 Task: Create in the project TransportWorks in Backlog an issue 'Performance issues with database queries', assign it to team member softage.1@softage.net and change the status to IN PROGRESS.
Action: Mouse moved to (254, 68)
Screenshot: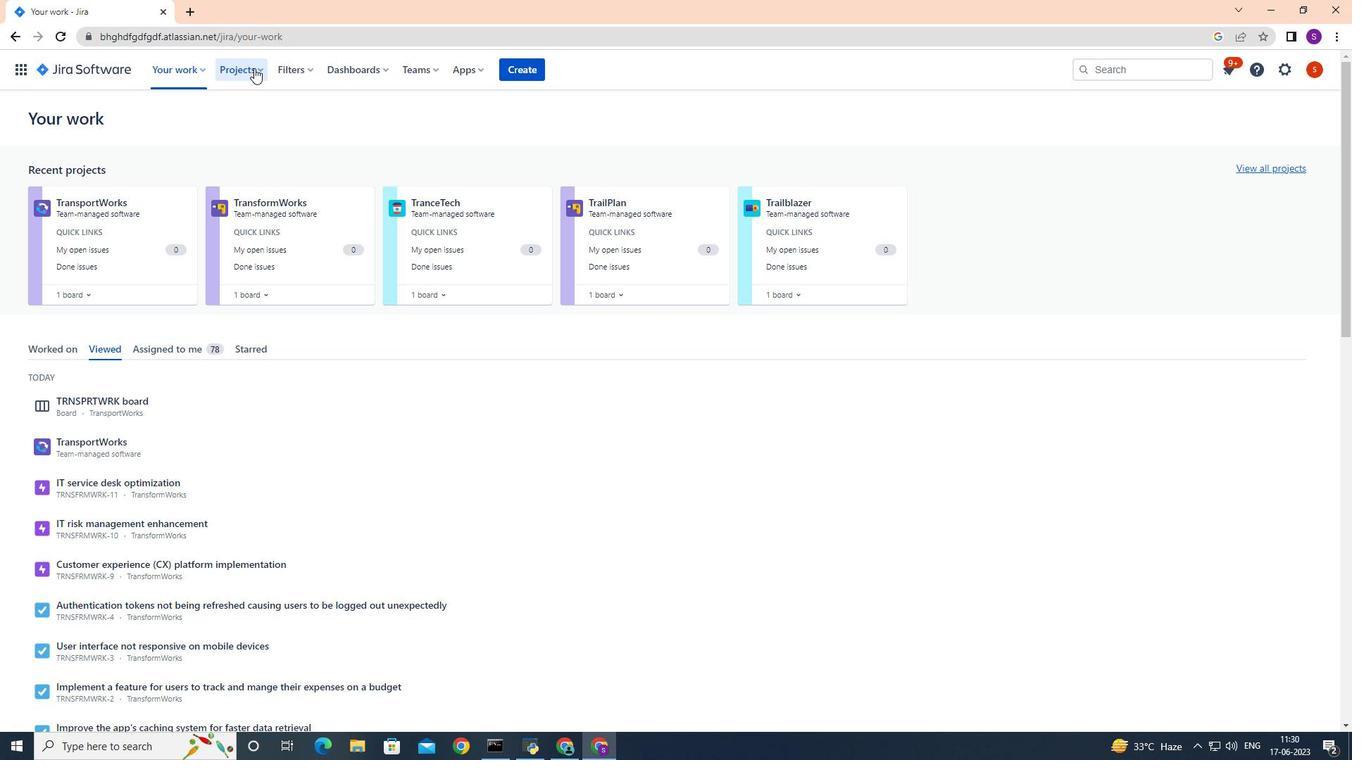 
Action: Mouse pressed left at (254, 68)
Screenshot: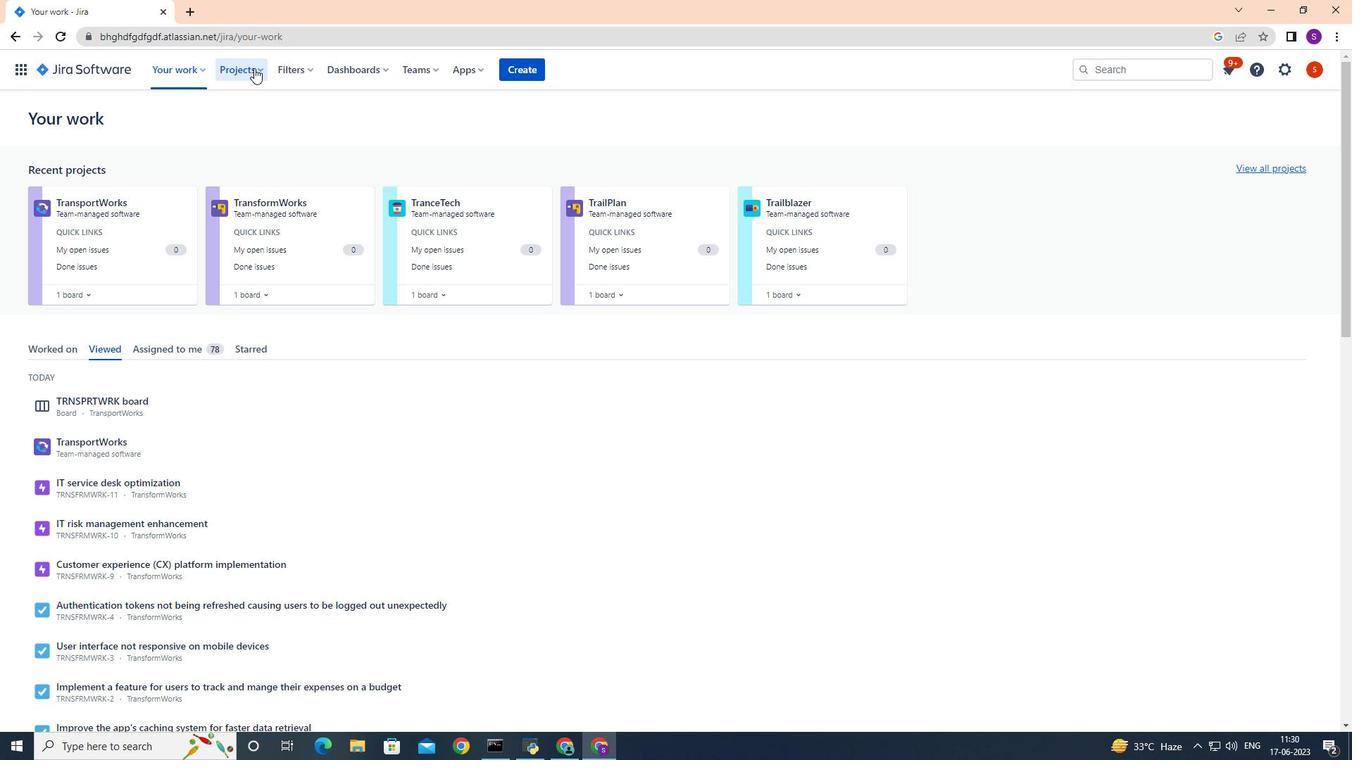 
Action: Mouse moved to (273, 126)
Screenshot: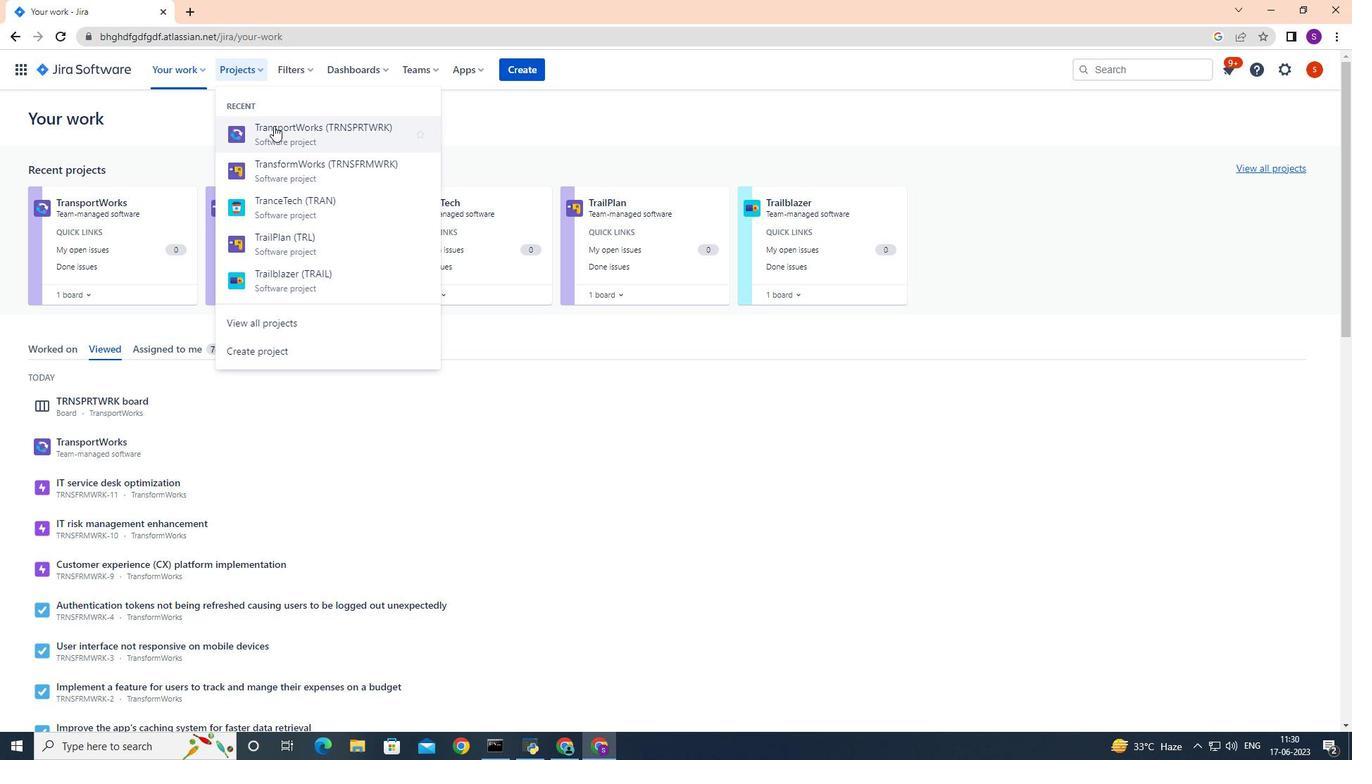 
Action: Mouse pressed left at (273, 126)
Screenshot: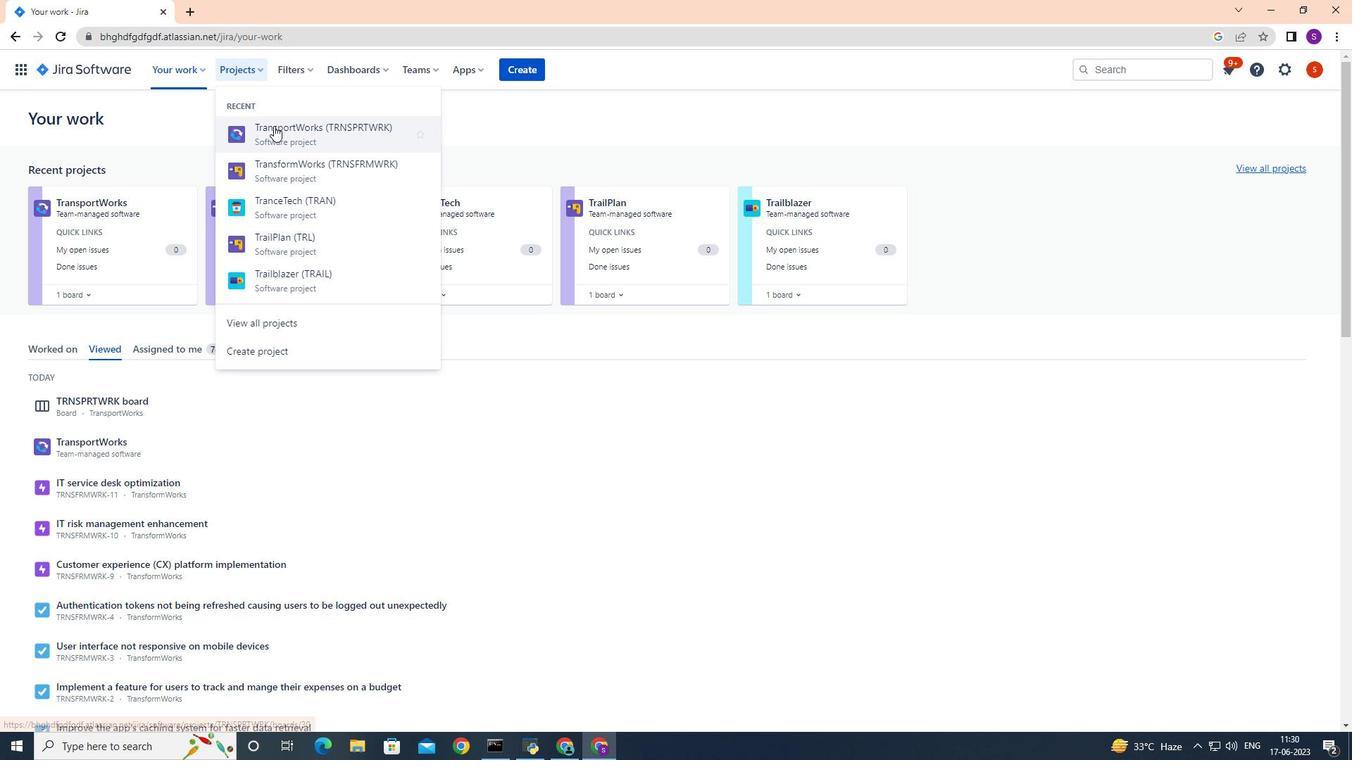 
Action: Mouse moved to (106, 216)
Screenshot: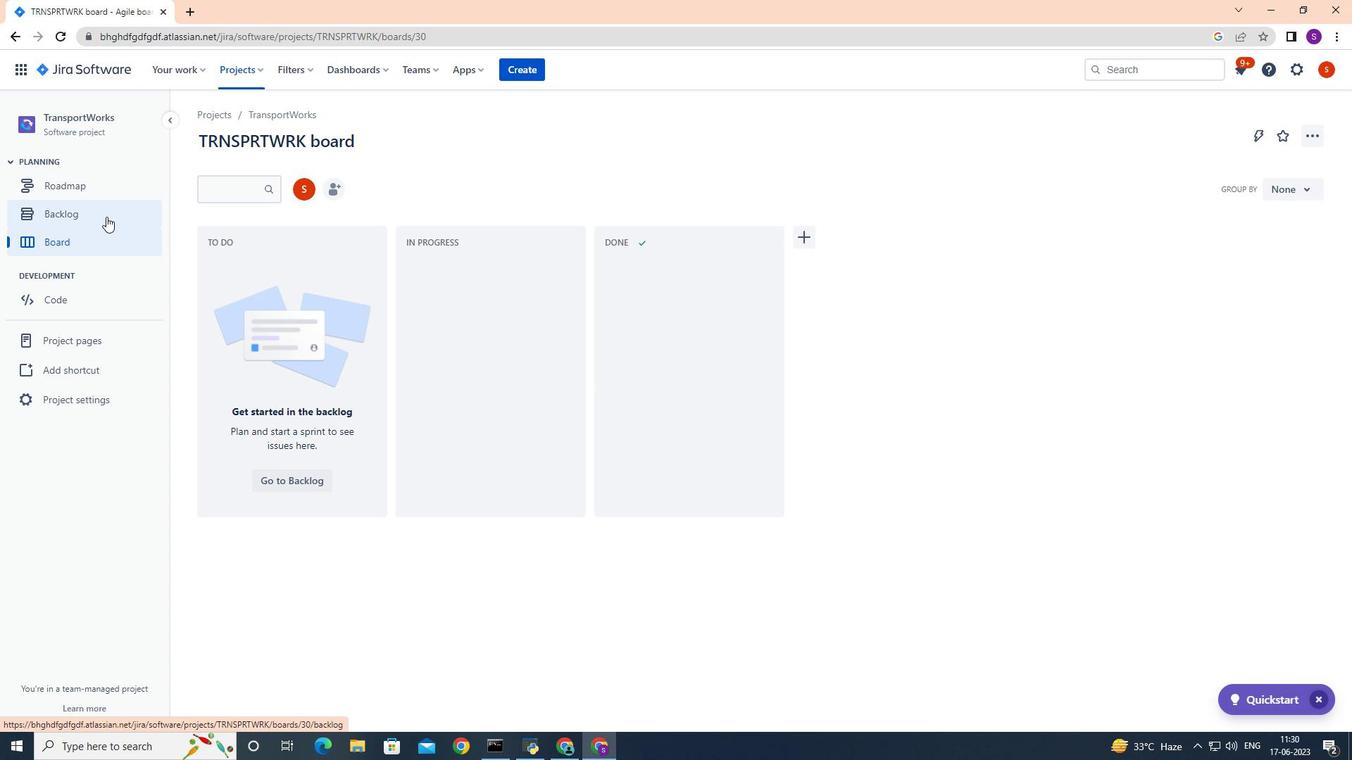 
Action: Mouse pressed left at (106, 216)
Screenshot: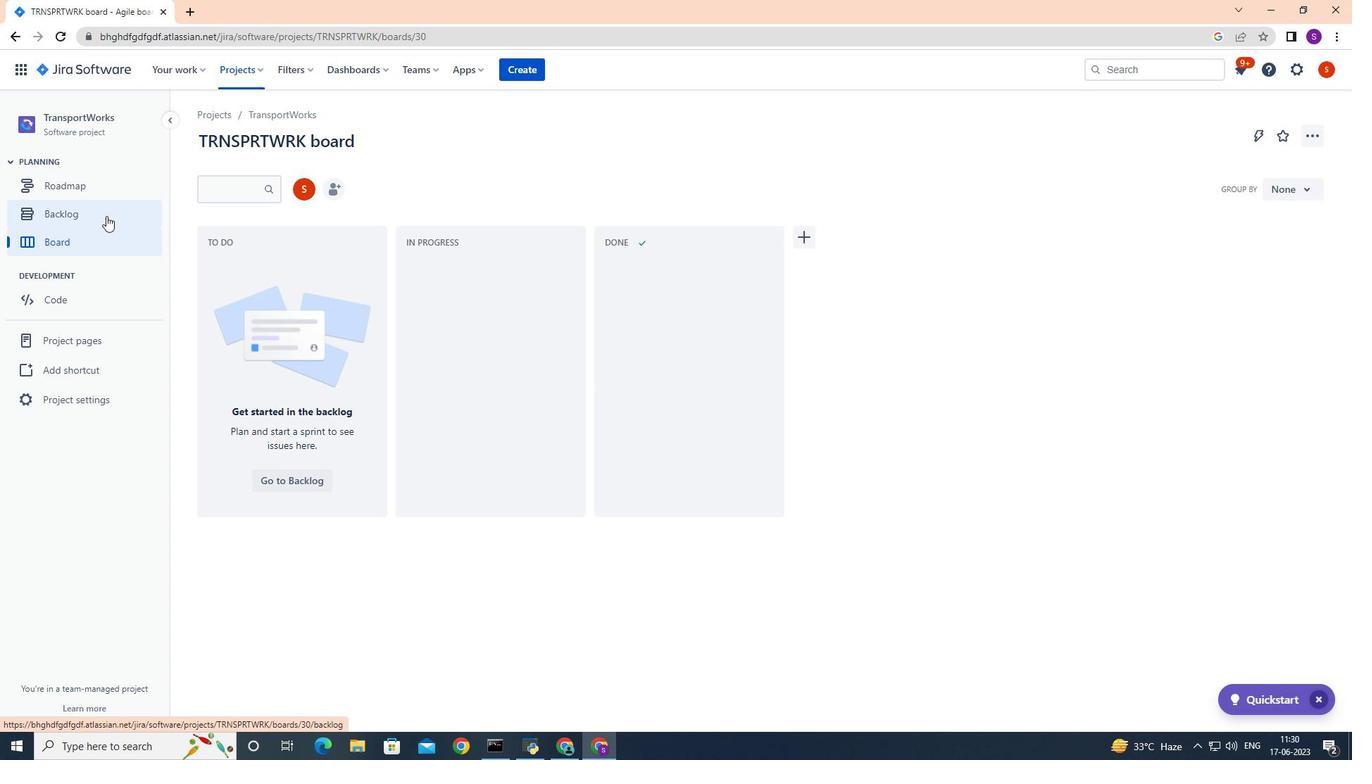 
Action: Mouse moved to (328, 298)
Screenshot: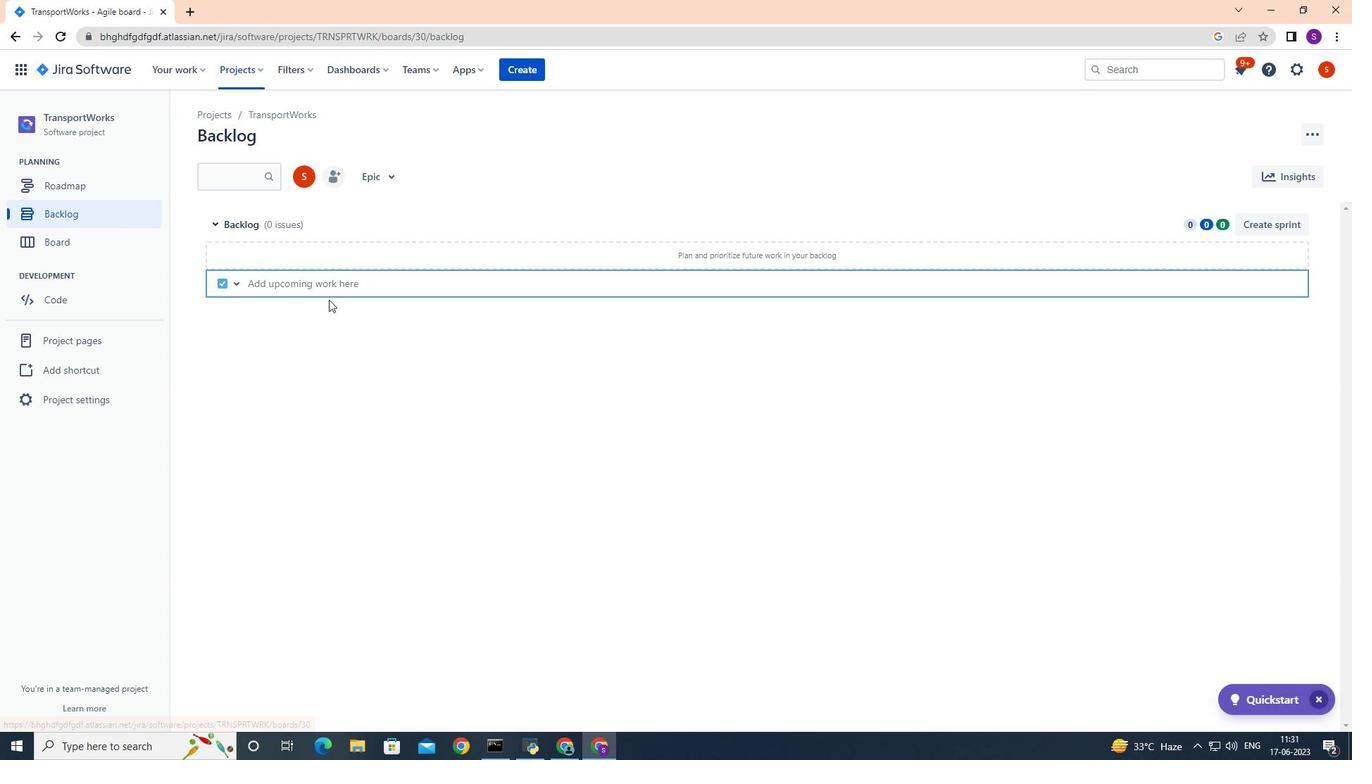 
Action: Key pressed <Key.shift>Performance<Key.space>issues<Key.space>with<Key.space>database<Key.space>queries<Key.enter>
Screenshot: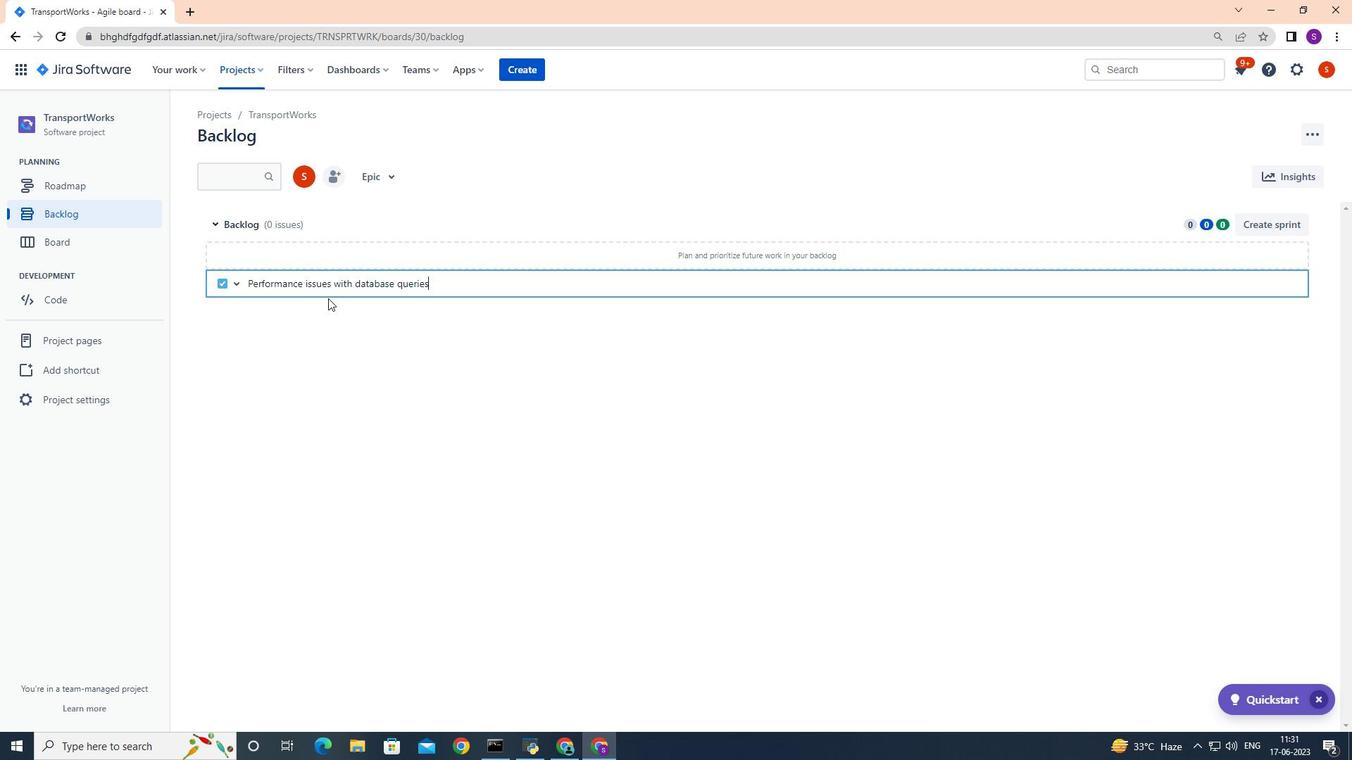 
Action: Mouse moved to (1267, 257)
Screenshot: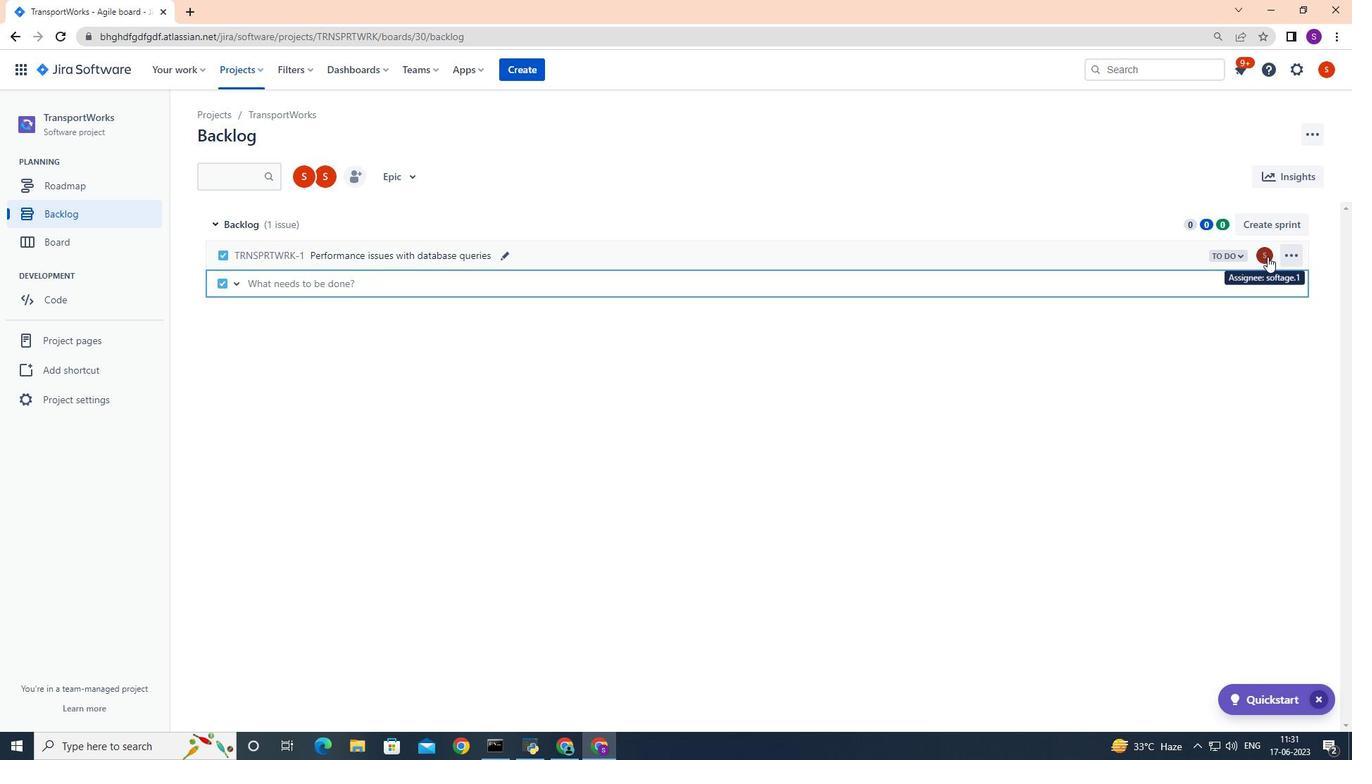 
Action: Mouse pressed left at (1267, 257)
Screenshot: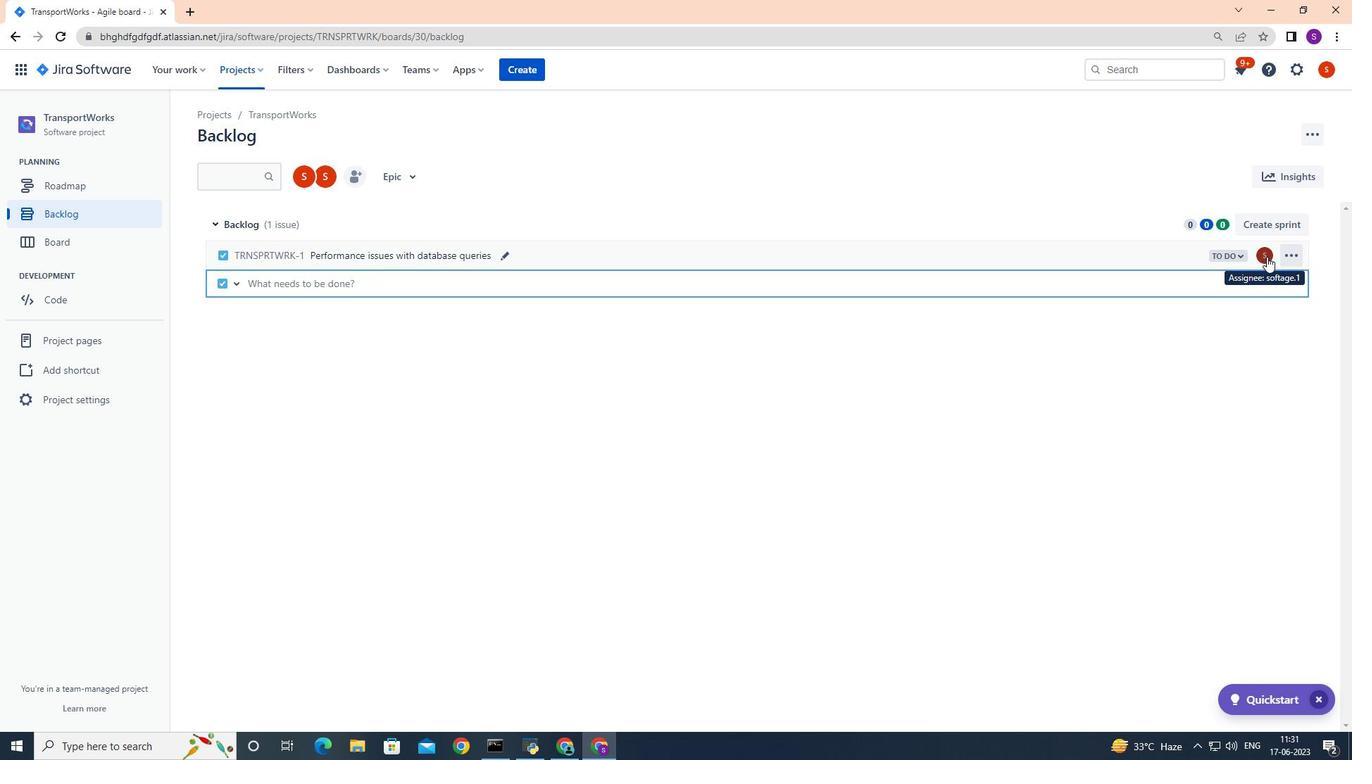 
Action: Mouse moved to (1266, 257)
Screenshot: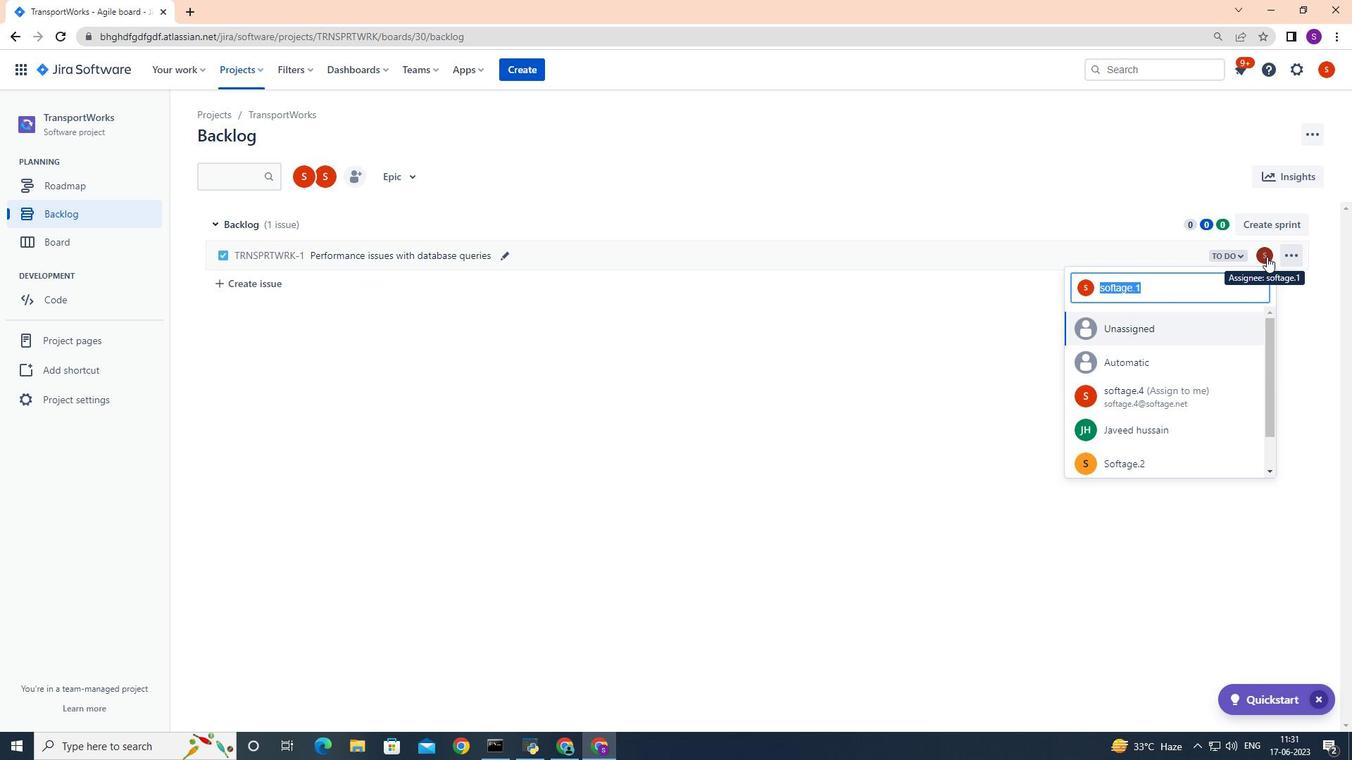 
Action: Key pressed softagew<Key.backspace>1
Screenshot: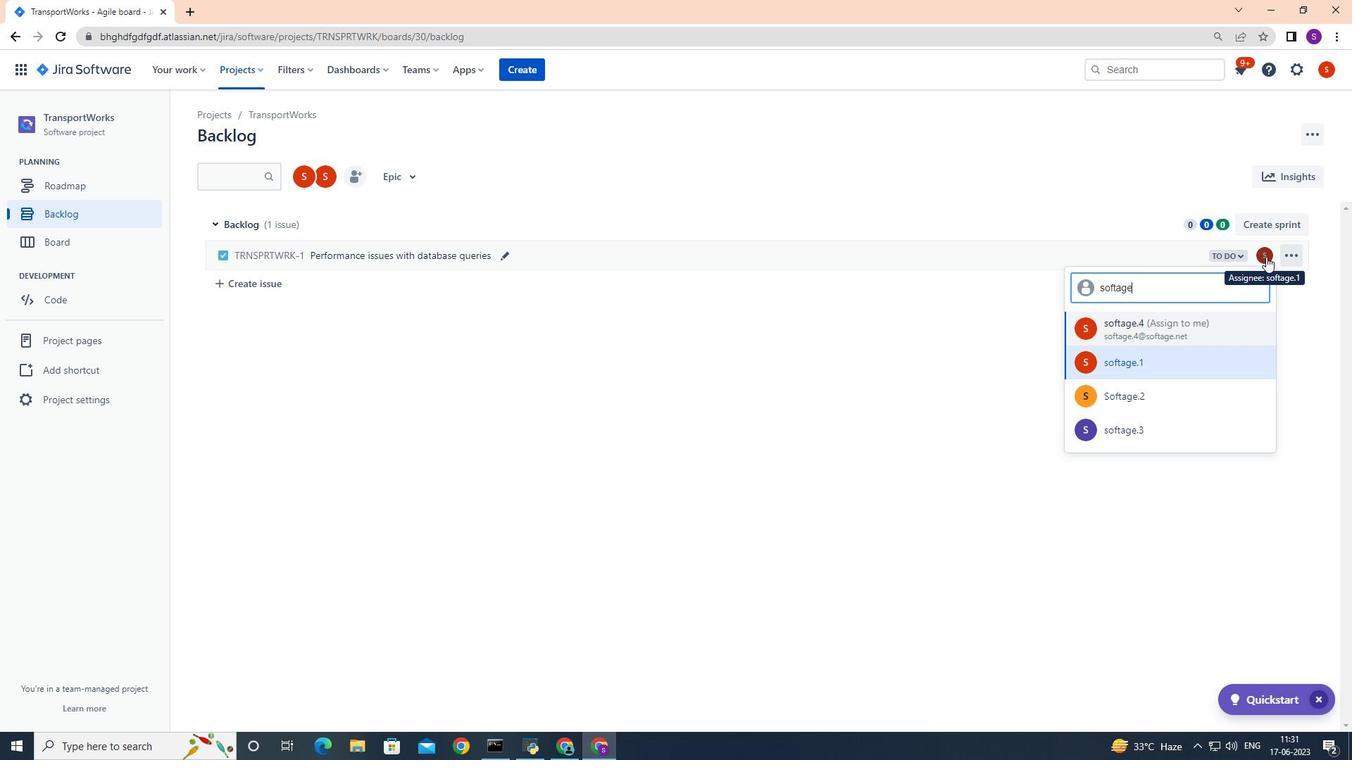 
Action: Mouse moved to (1179, 269)
Screenshot: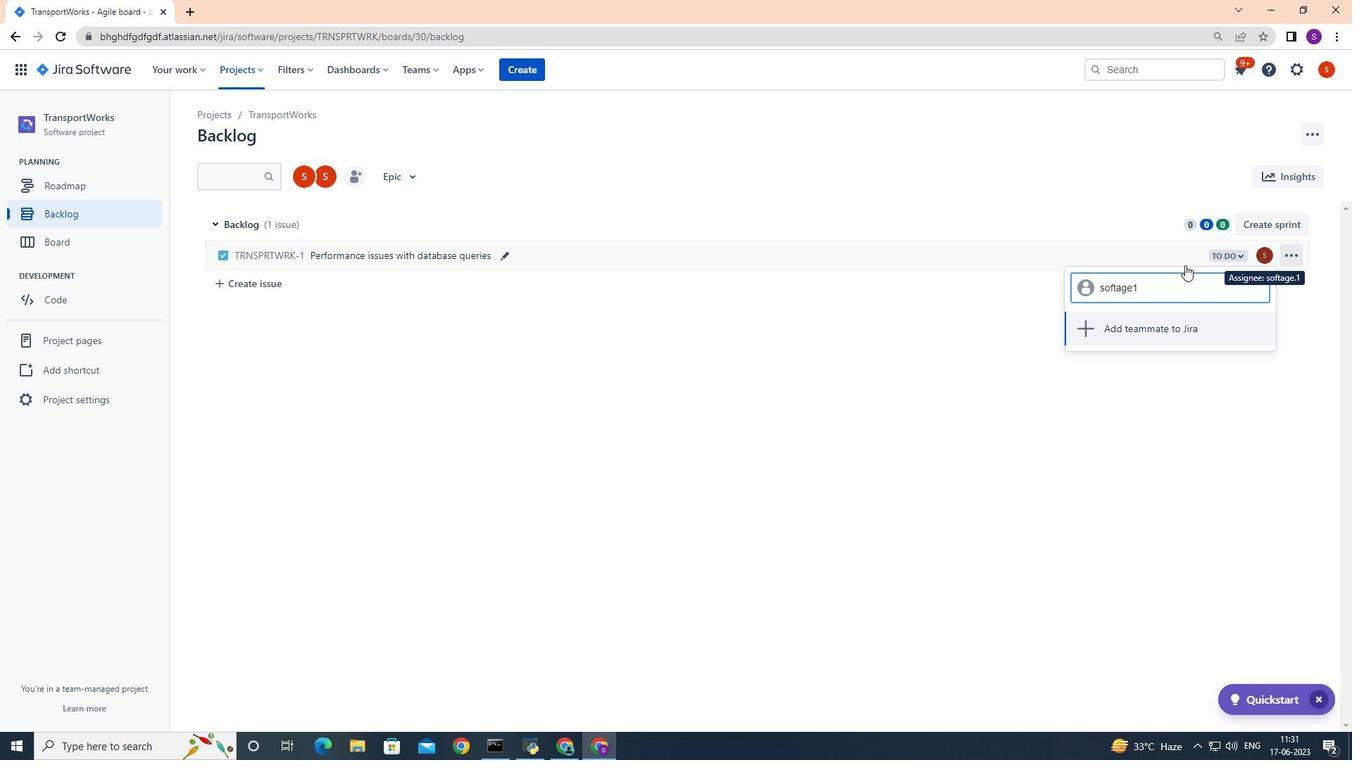 
Action: Key pressed <Key.backspace><Key.backspace><Key.backspace>ge.1
Screenshot: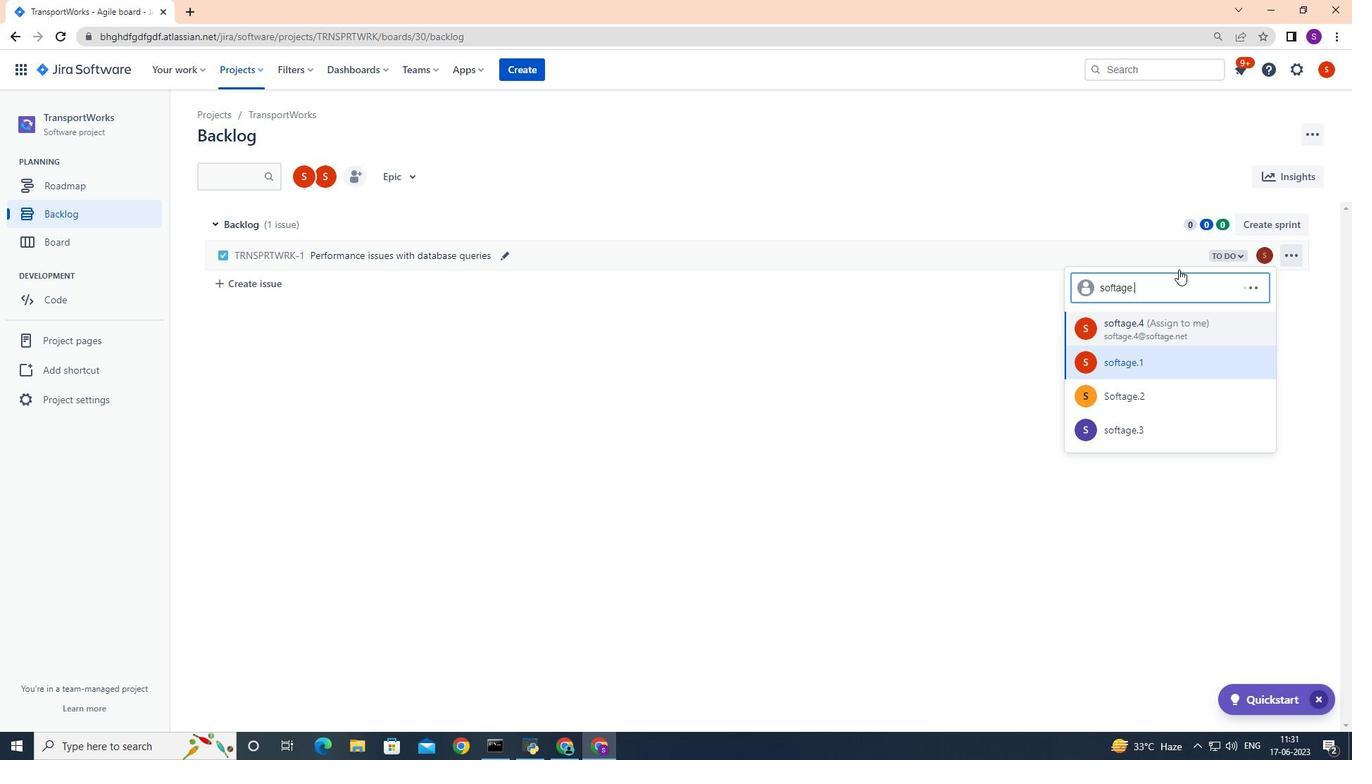 
Action: Mouse moved to (1160, 362)
Screenshot: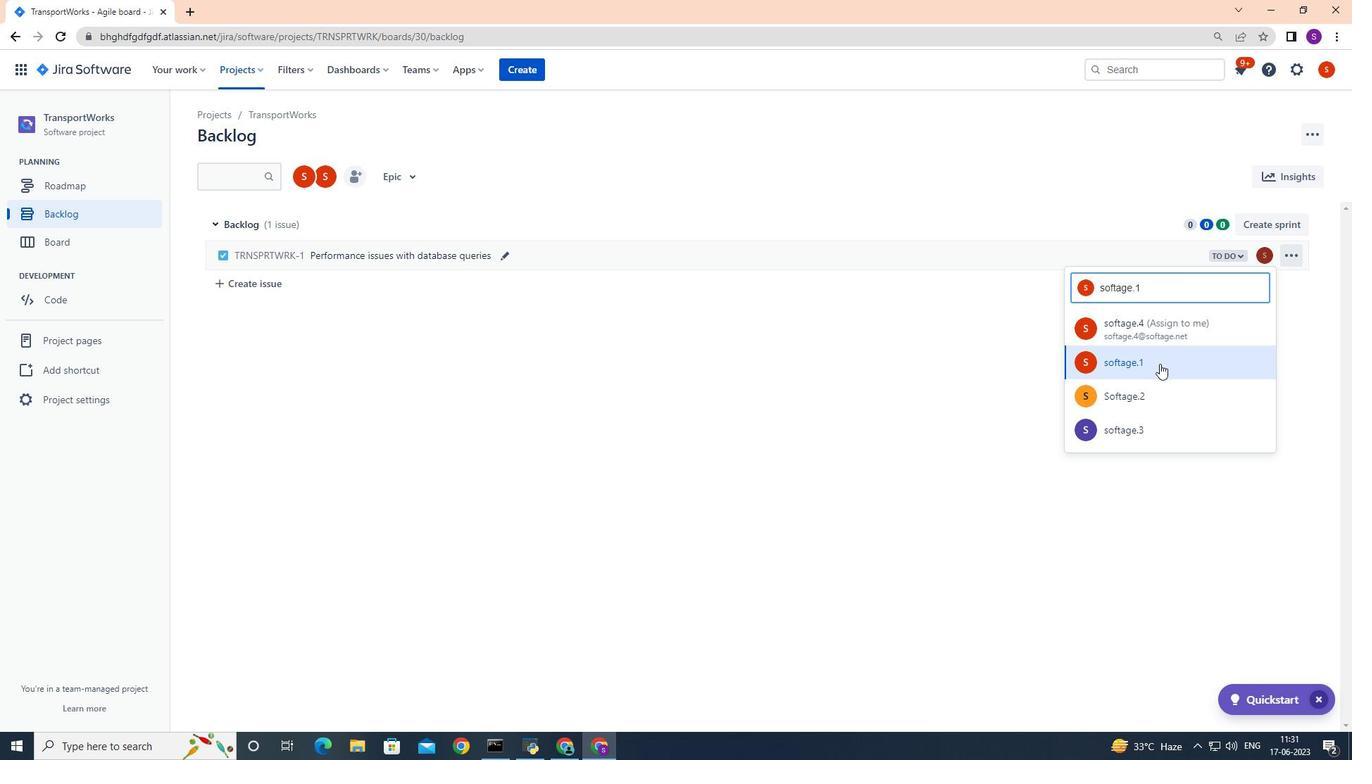 
Action: Mouse pressed left at (1160, 362)
Screenshot: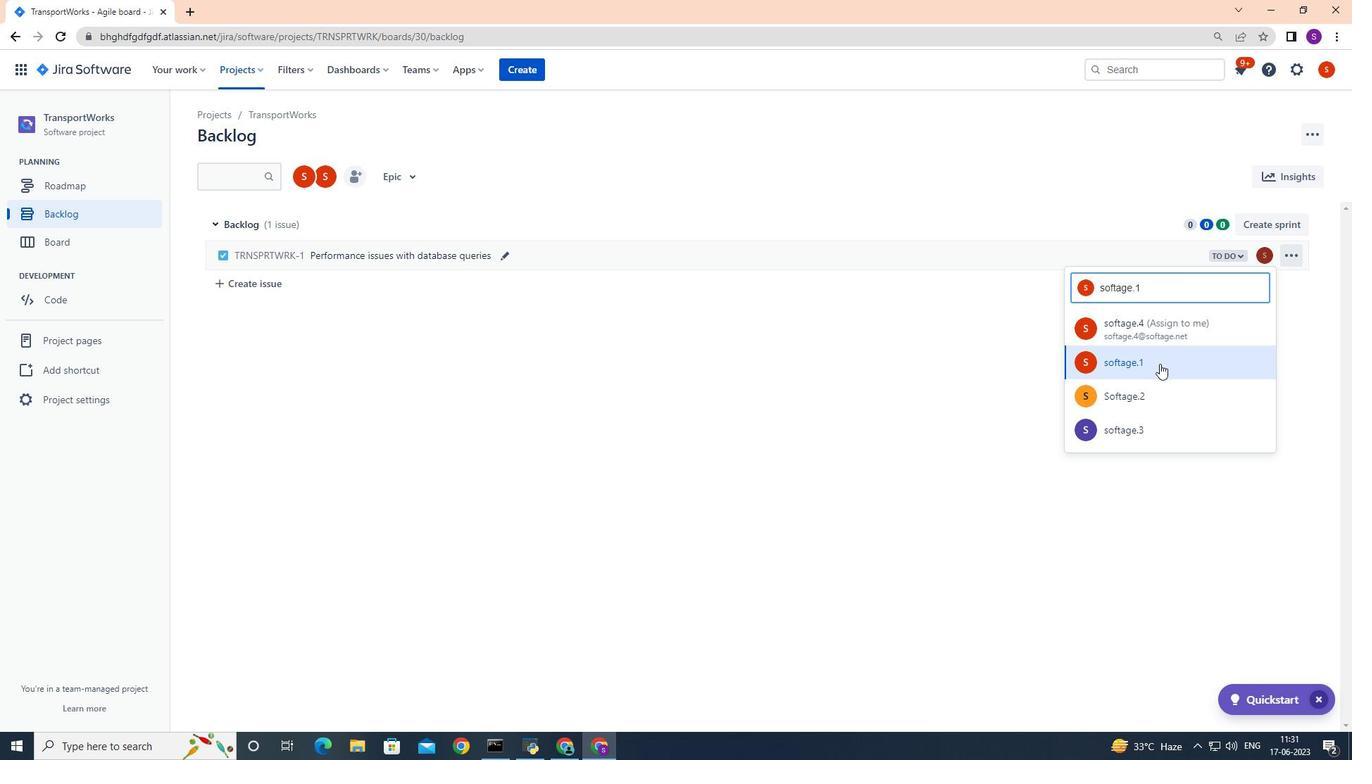 
Action: Mouse moved to (1245, 259)
Screenshot: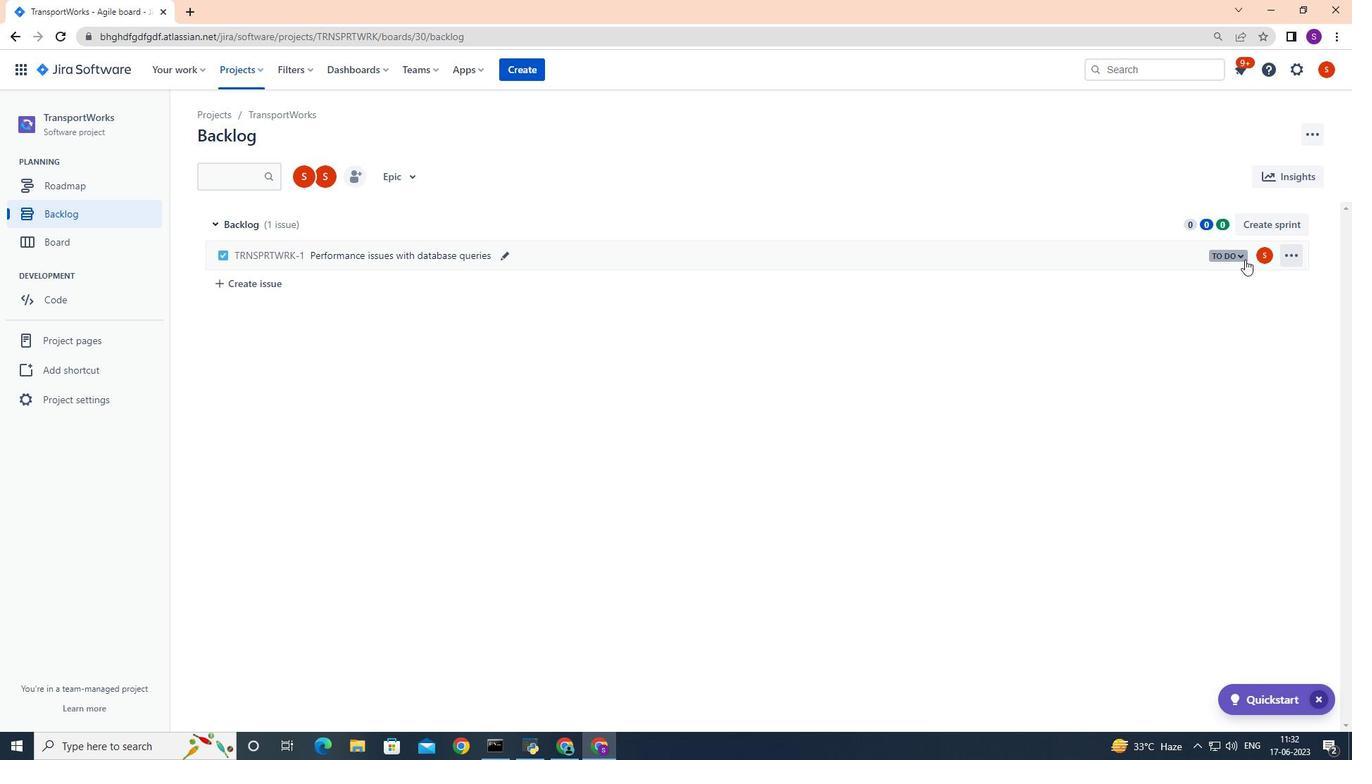 
Action: Mouse pressed left at (1245, 259)
Screenshot: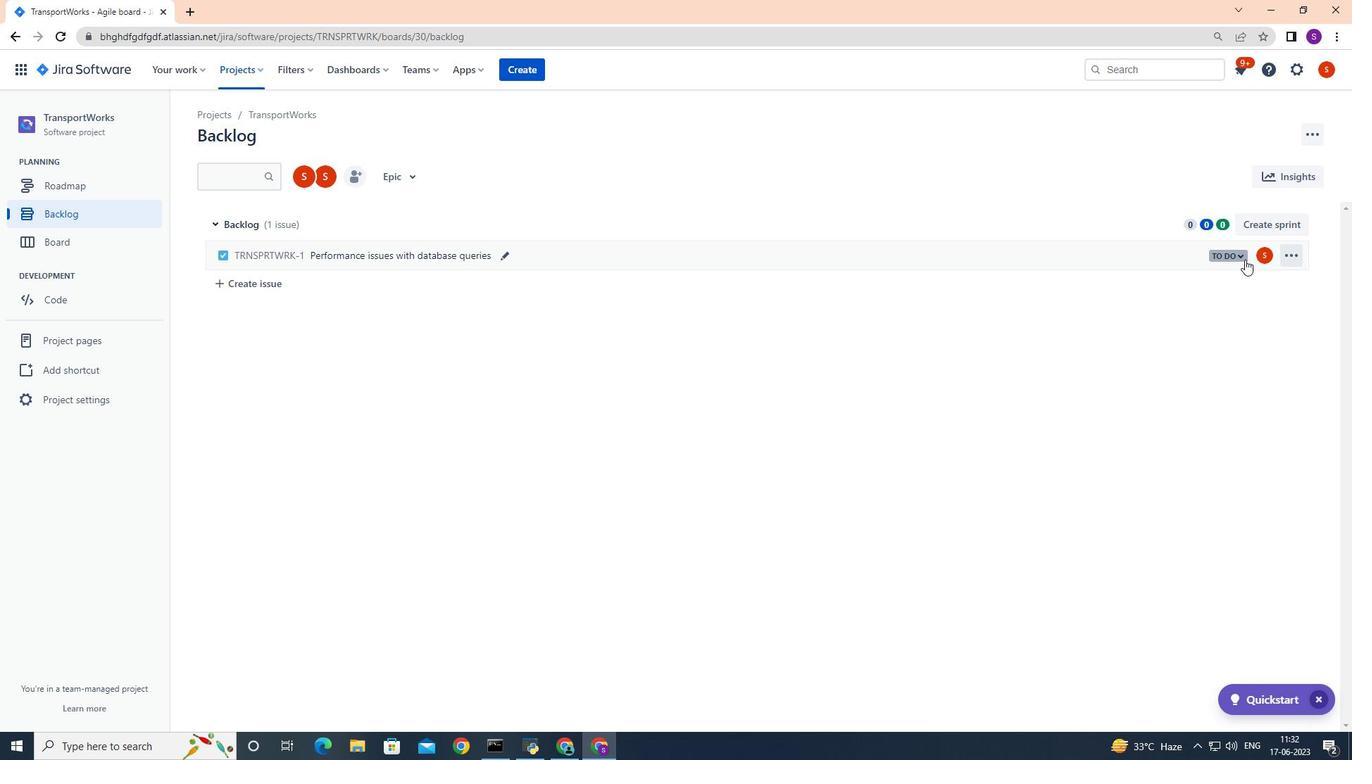 
Action: Mouse moved to (1171, 283)
Screenshot: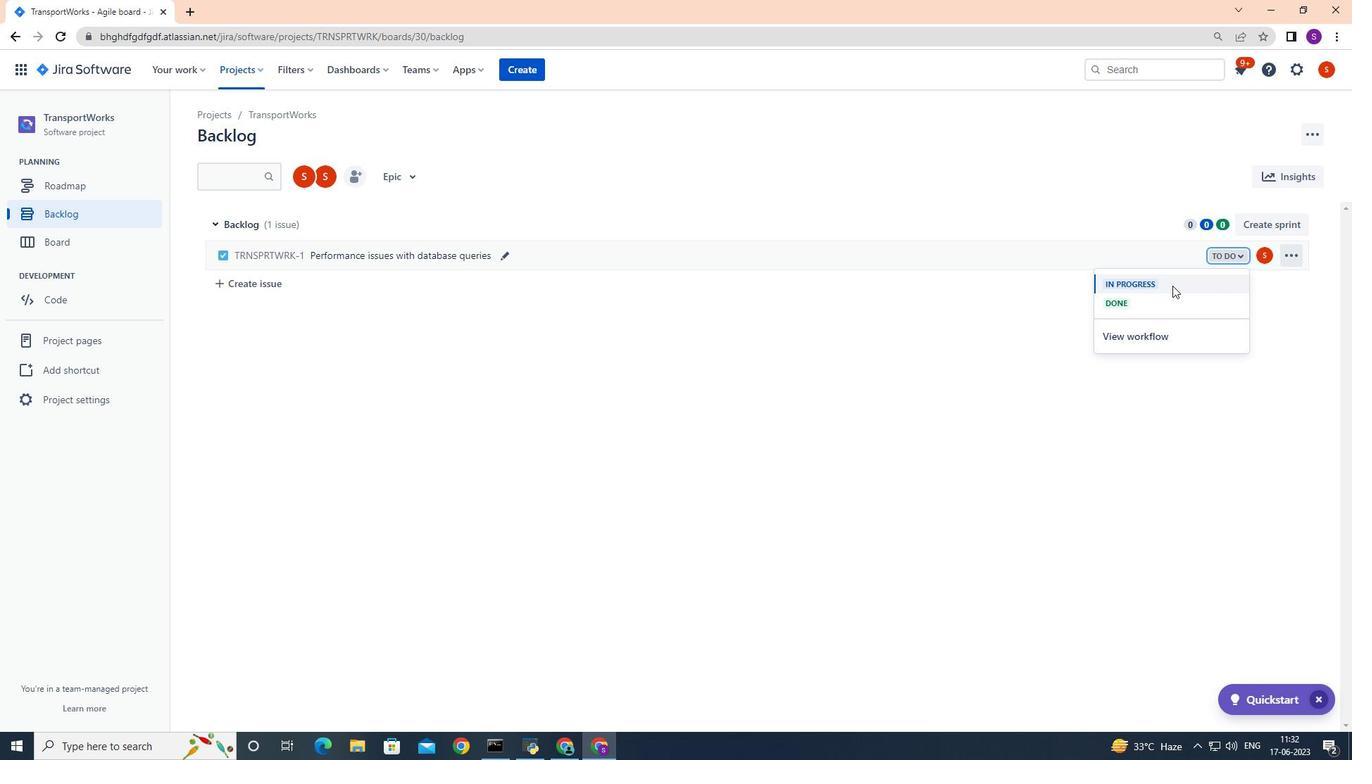 
Action: Mouse pressed left at (1171, 283)
Screenshot: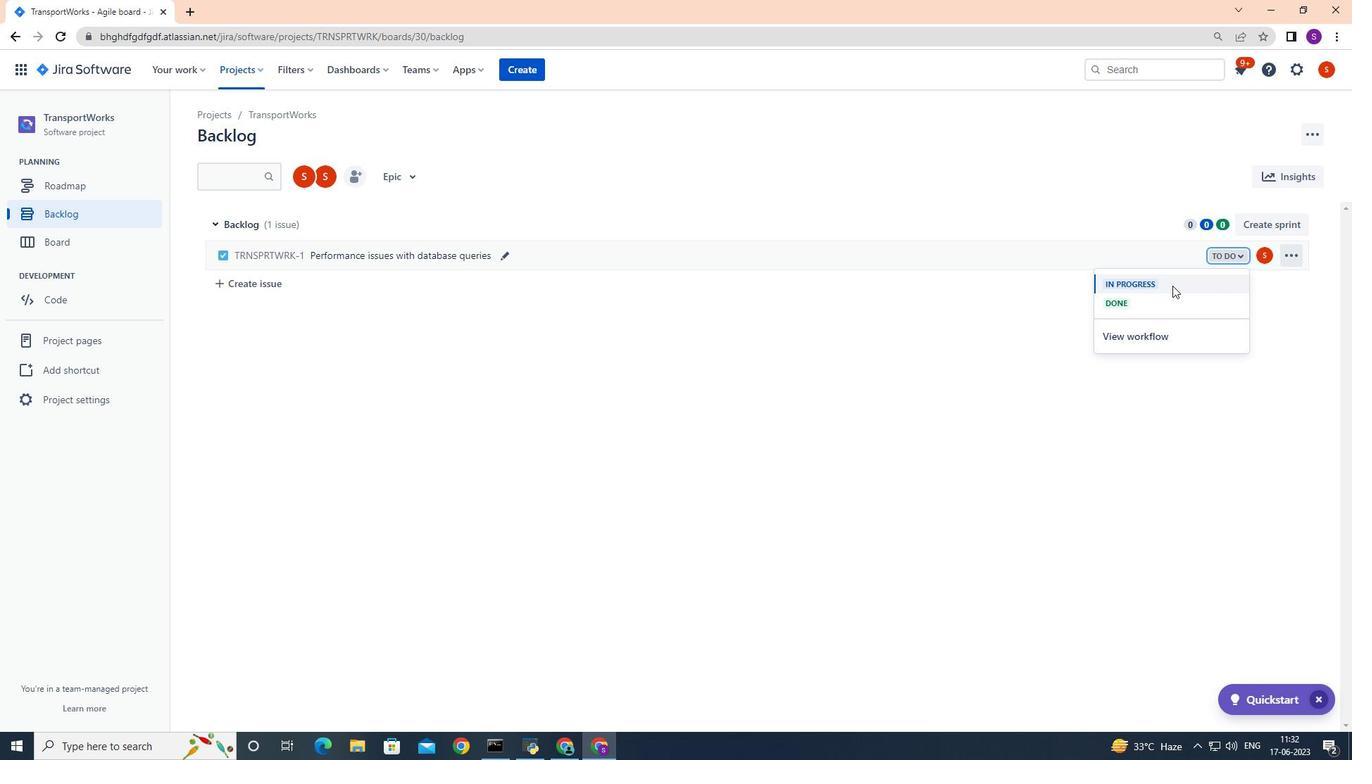
Action: Mouse moved to (905, 353)
Screenshot: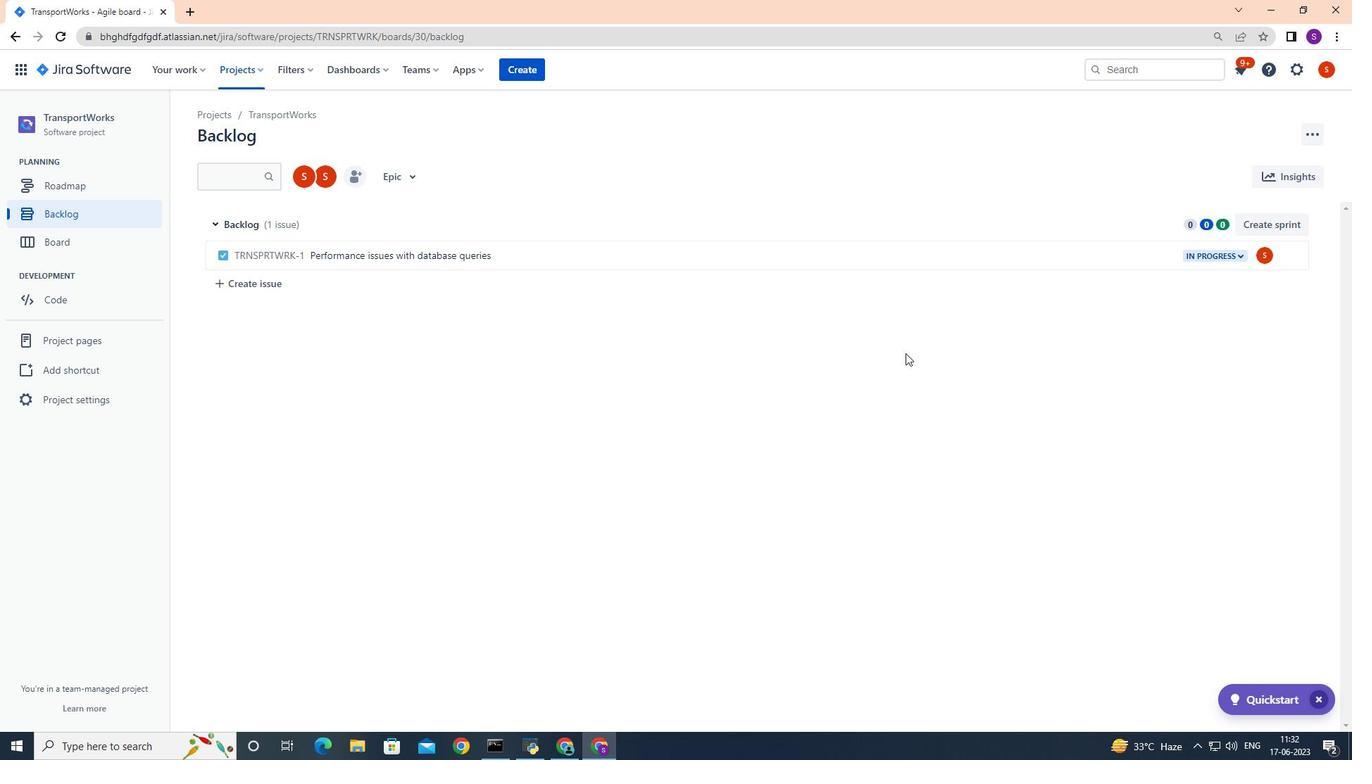 
